 Task: Use Warp Engineering 03 Effect in this video Movie B.mp4
Action: Mouse pressed left at (350, 161)
Screenshot: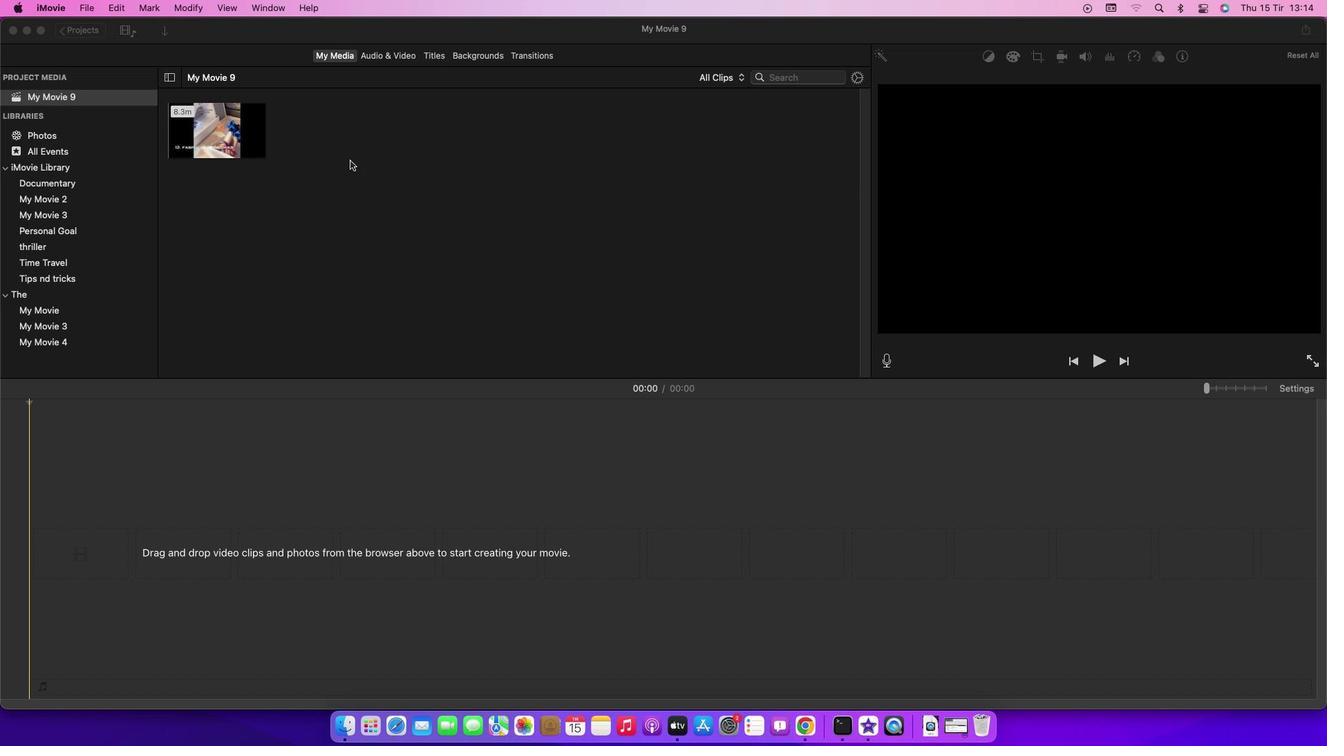 
Action: Mouse moved to (206, 129)
Screenshot: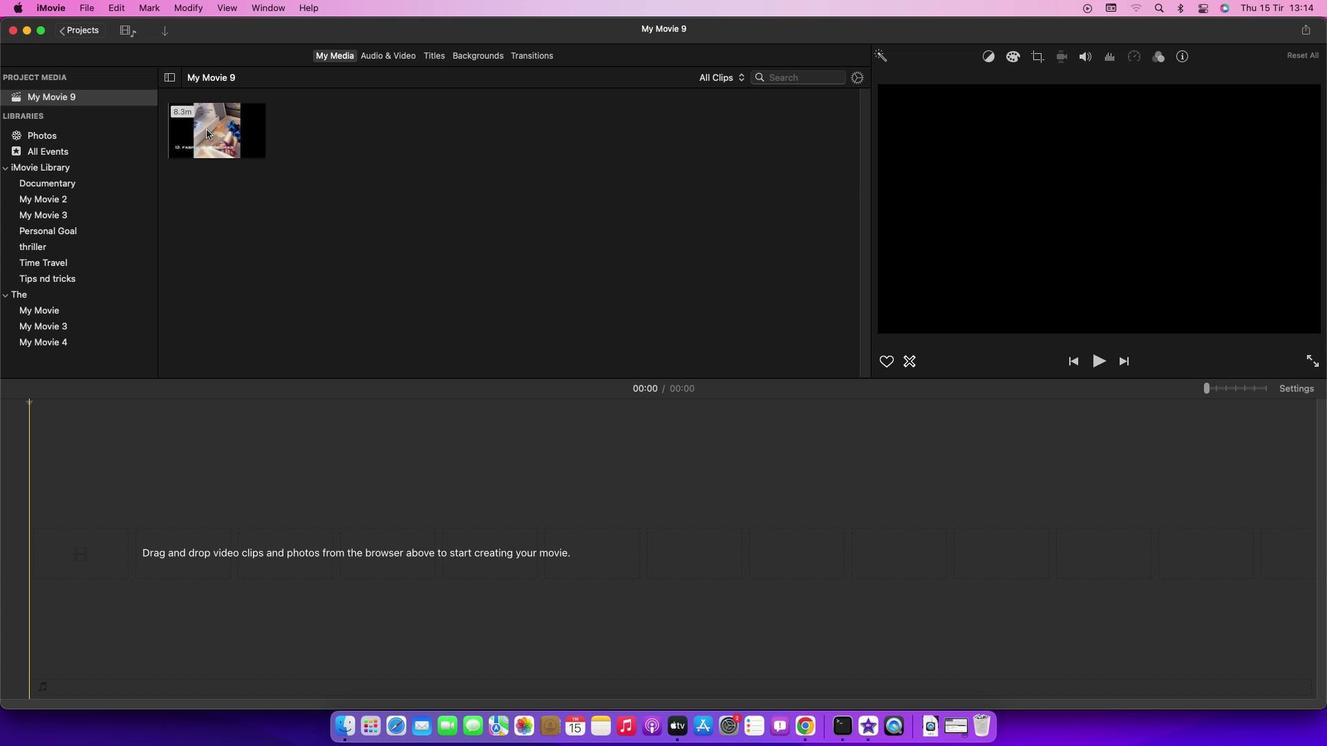 
Action: Mouse pressed left at (206, 129)
Screenshot: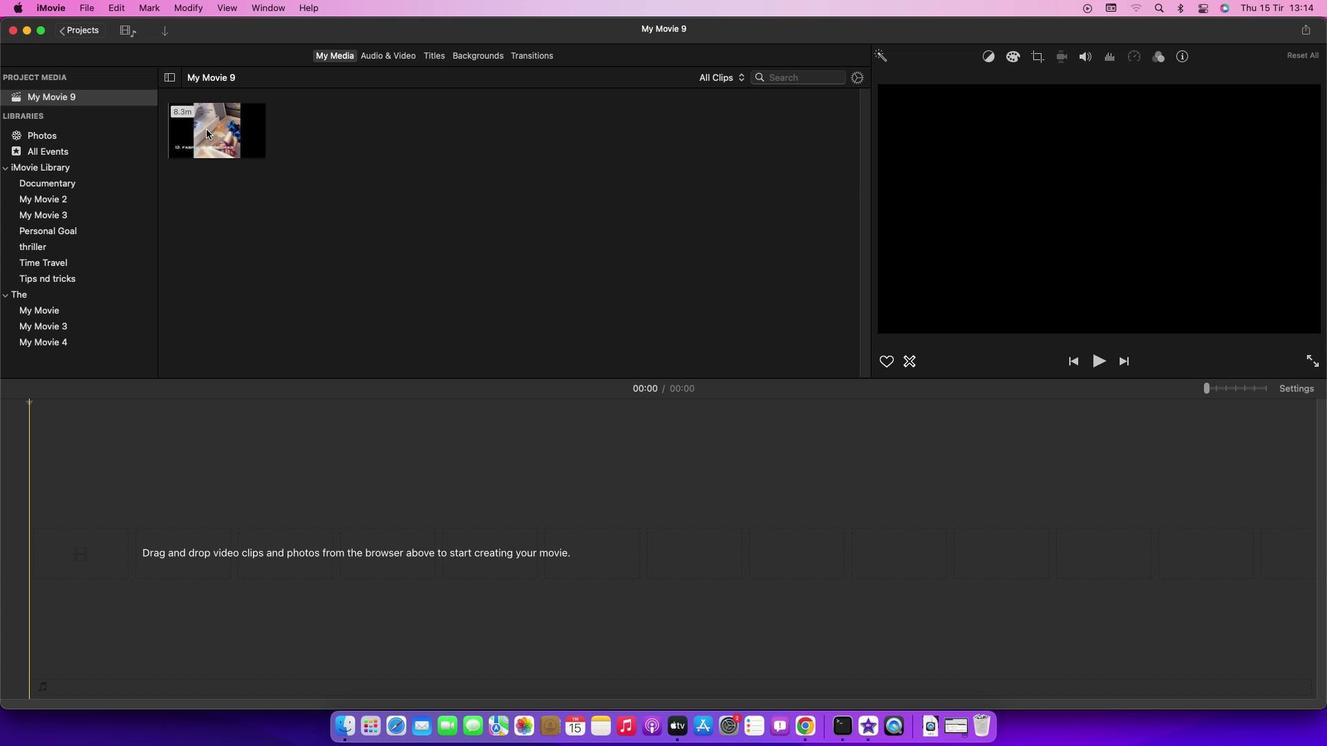 
Action: Mouse pressed left at (206, 129)
Screenshot: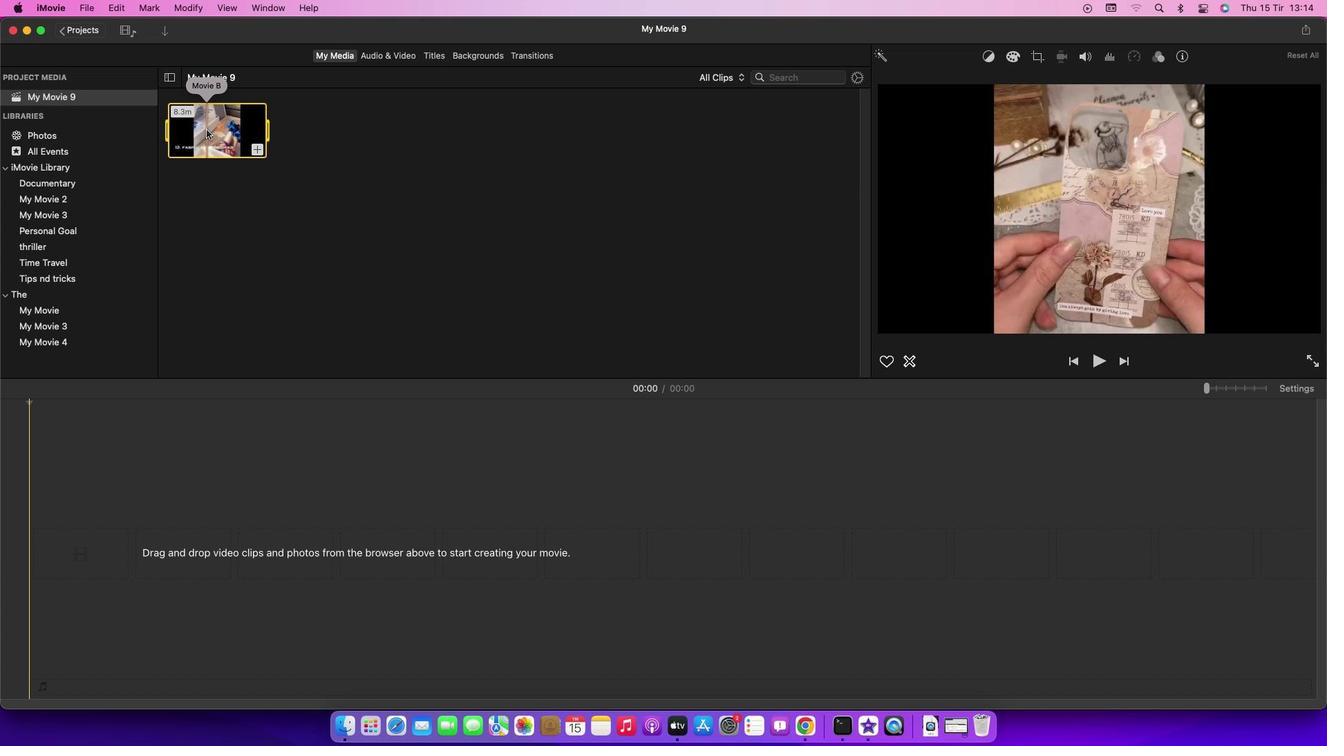 
Action: Mouse moved to (389, 52)
Screenshot: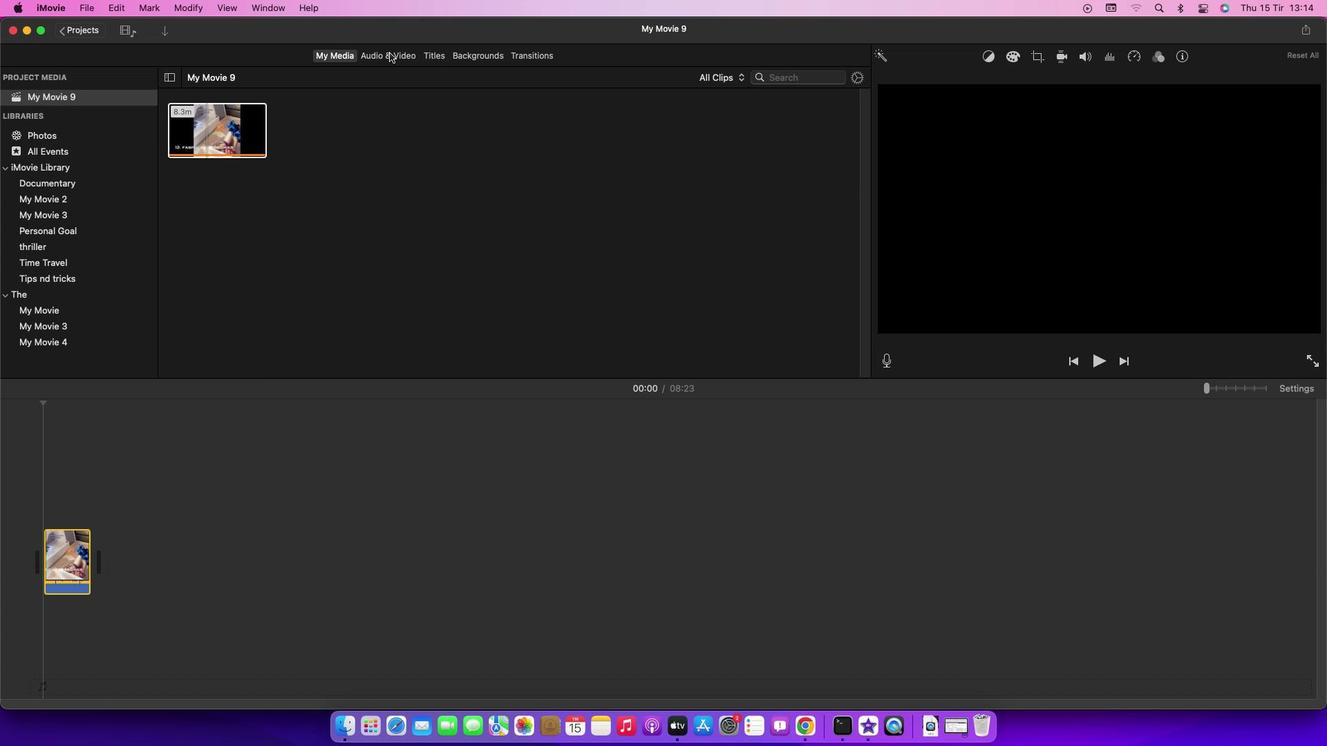 
Action: Mouse pressed left at (389, 52)
Screenshot: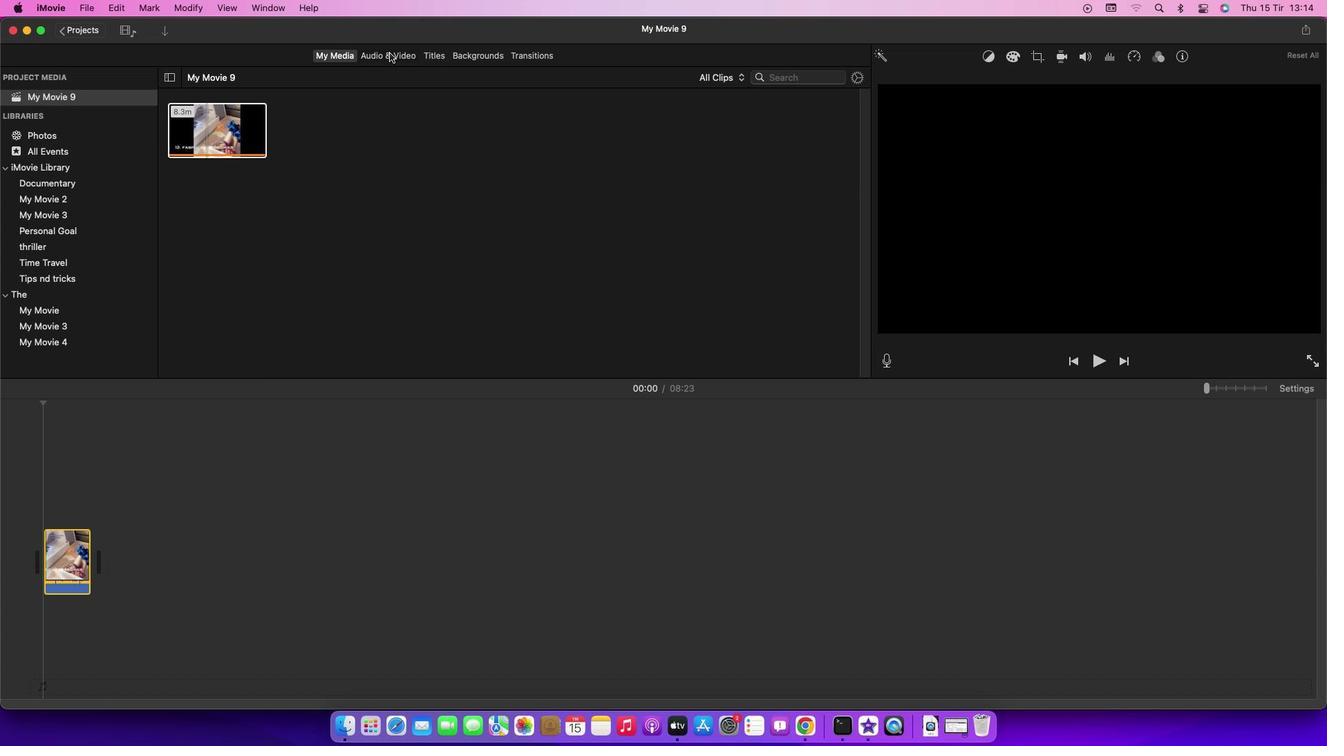 
Action: Mouse moved to (78, 132)
Screenshot: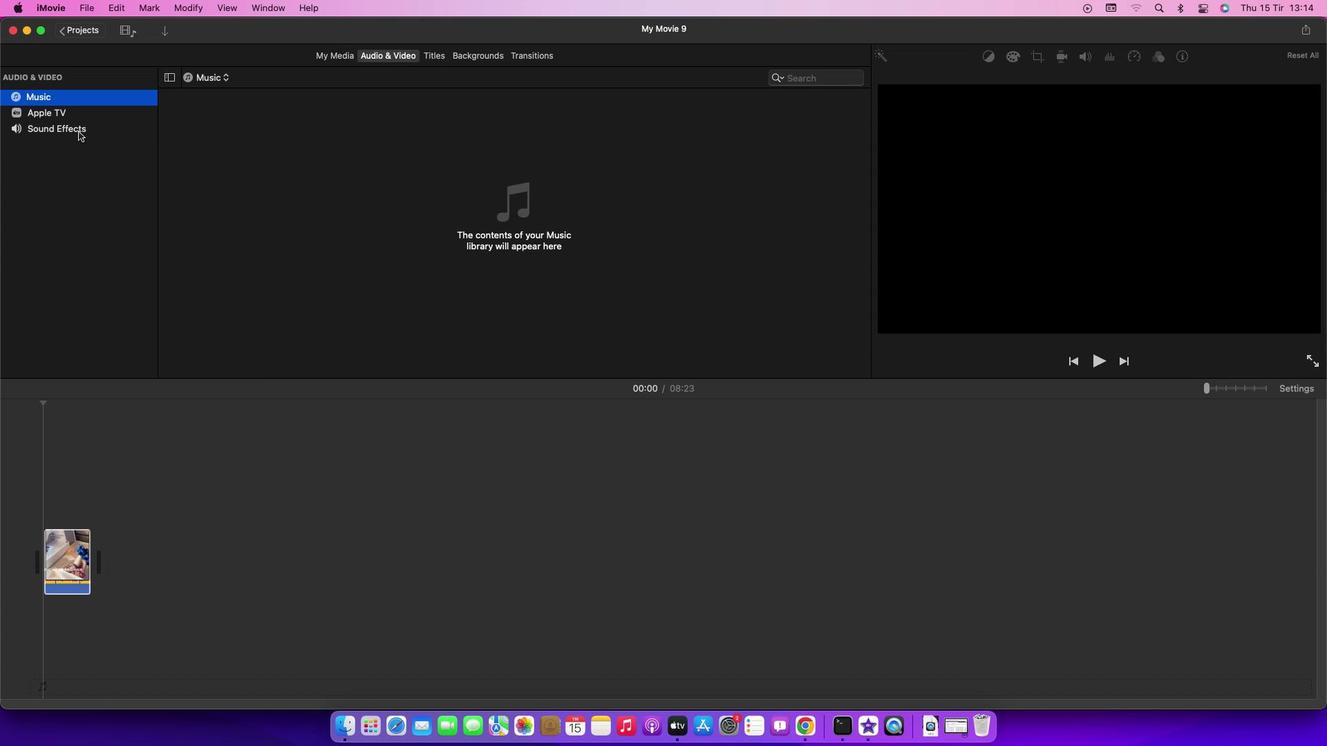 
Action: Mouse pressed left at (78, 132)
Screenshot: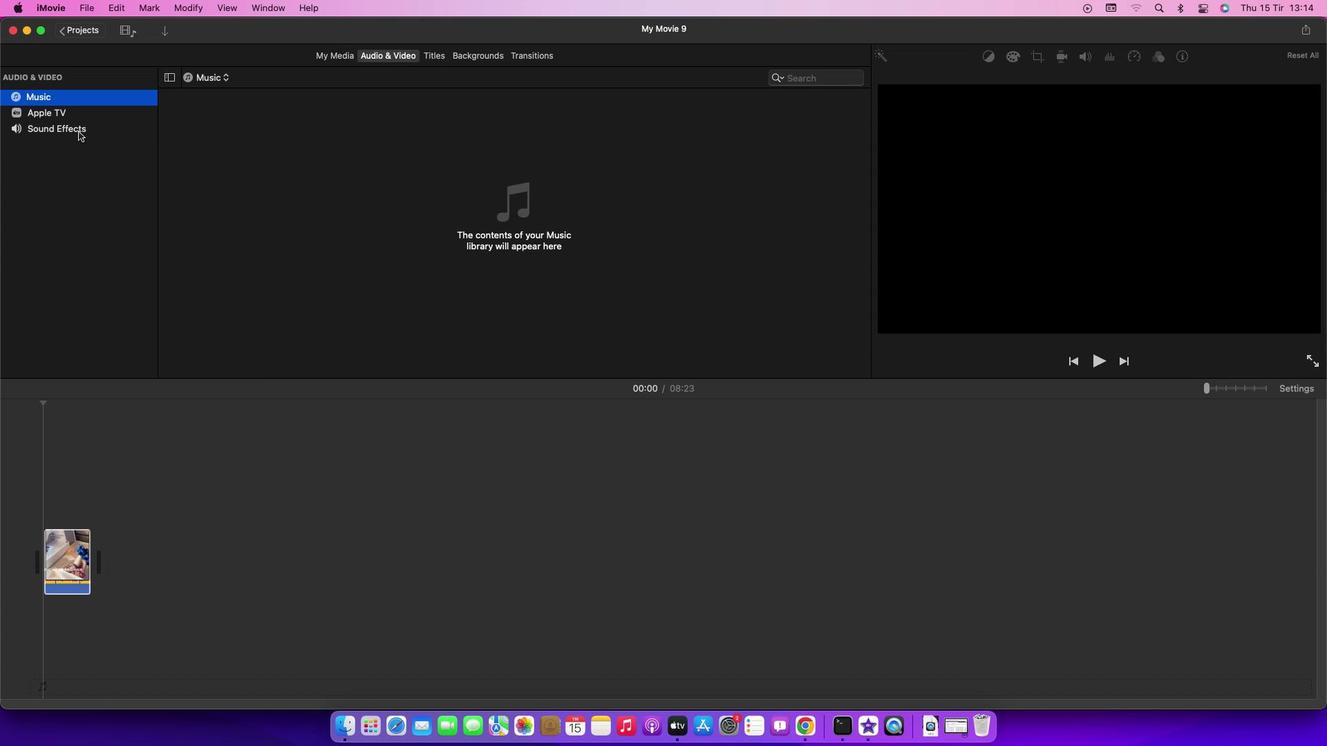 
Action: Mouse moved to (274, 294)
Screenshot: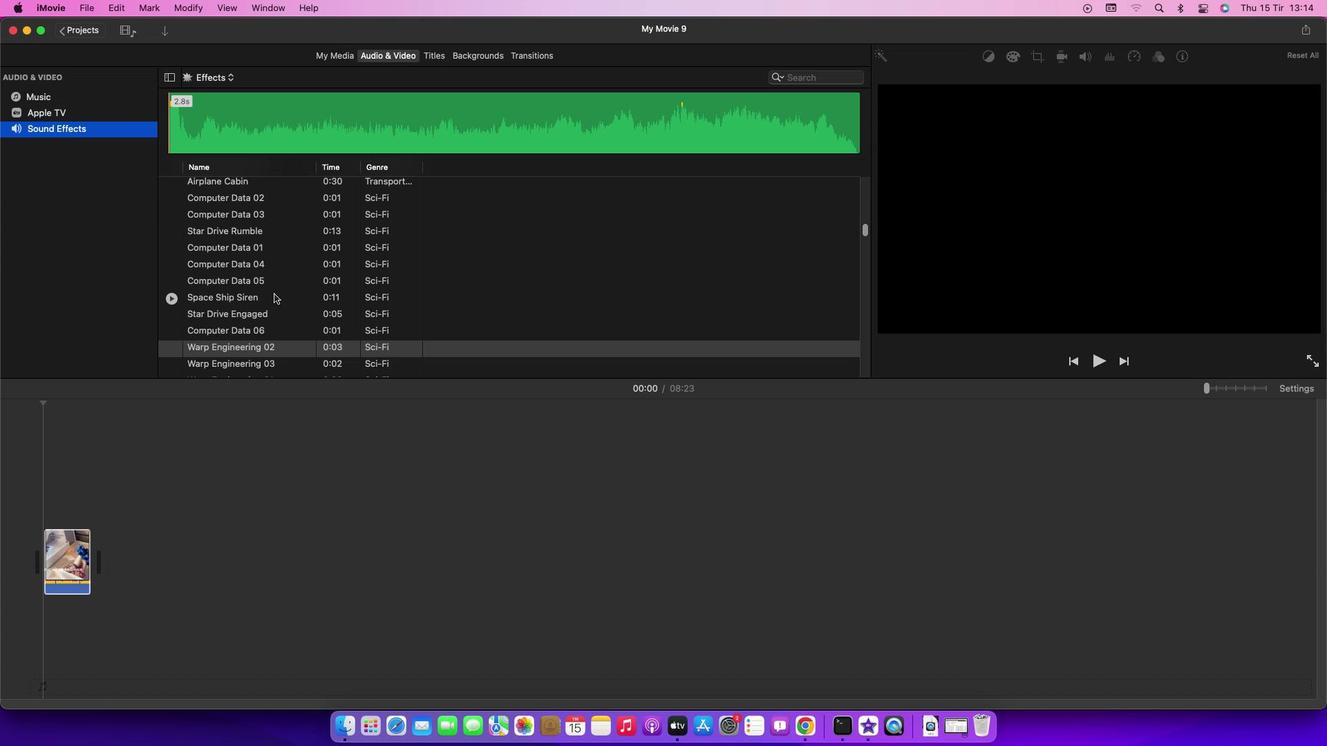 
Action: Mouse scrolled (274, 294) with delta (0, 0)
Screenshot: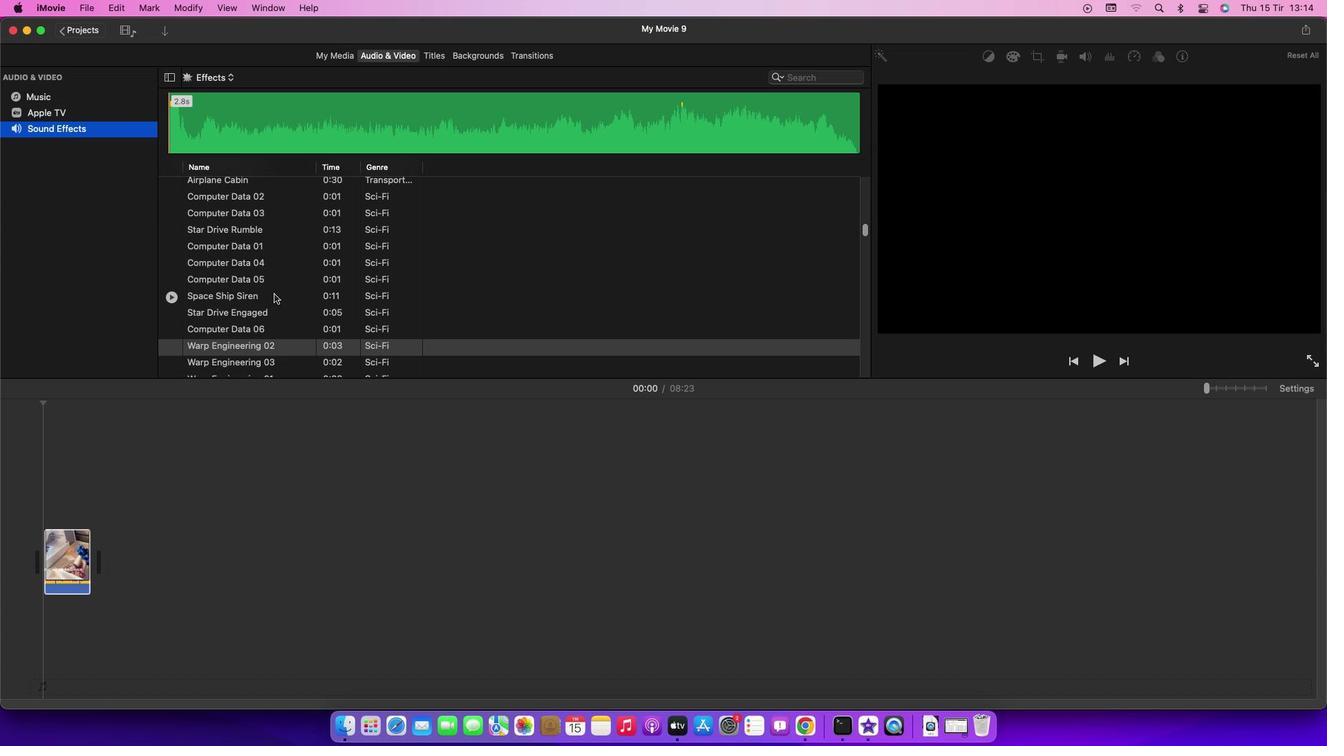
Action: Mouse scrolled (274, 294) with delta (0, 0)
Screenshot: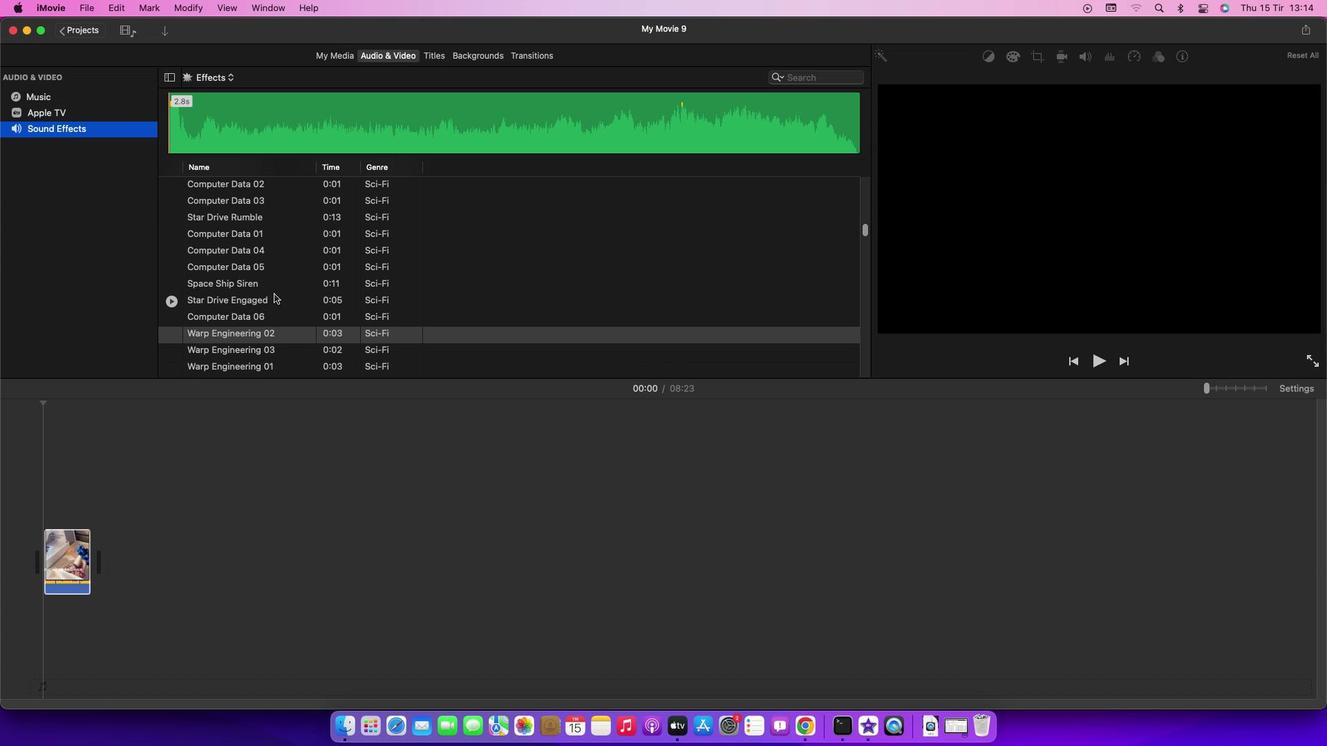 
Action: Mouse scrolled (274, 294) with delta (0, 0)
Screenshot: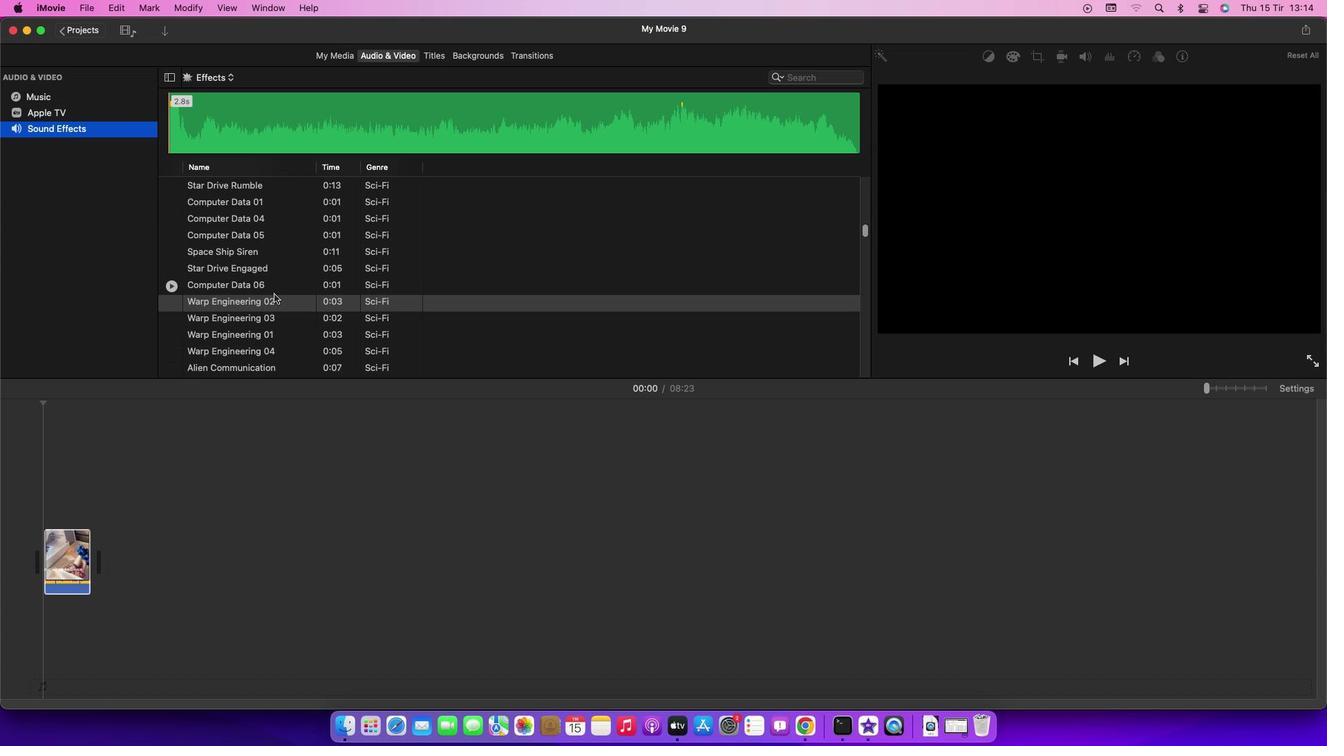 
Action: Mouse moved to (243, 315)
Screenshot: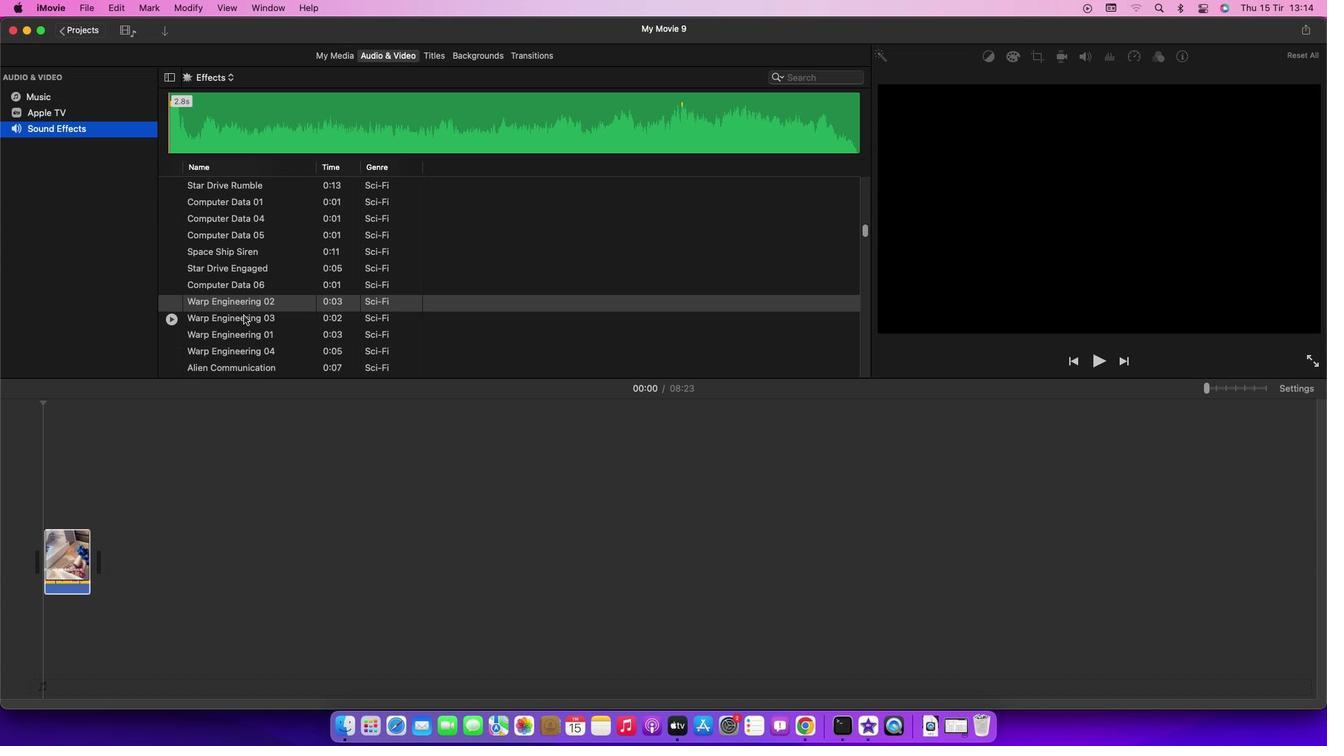 
Action: Mouse pressed left at (243, 315)
Screenshot: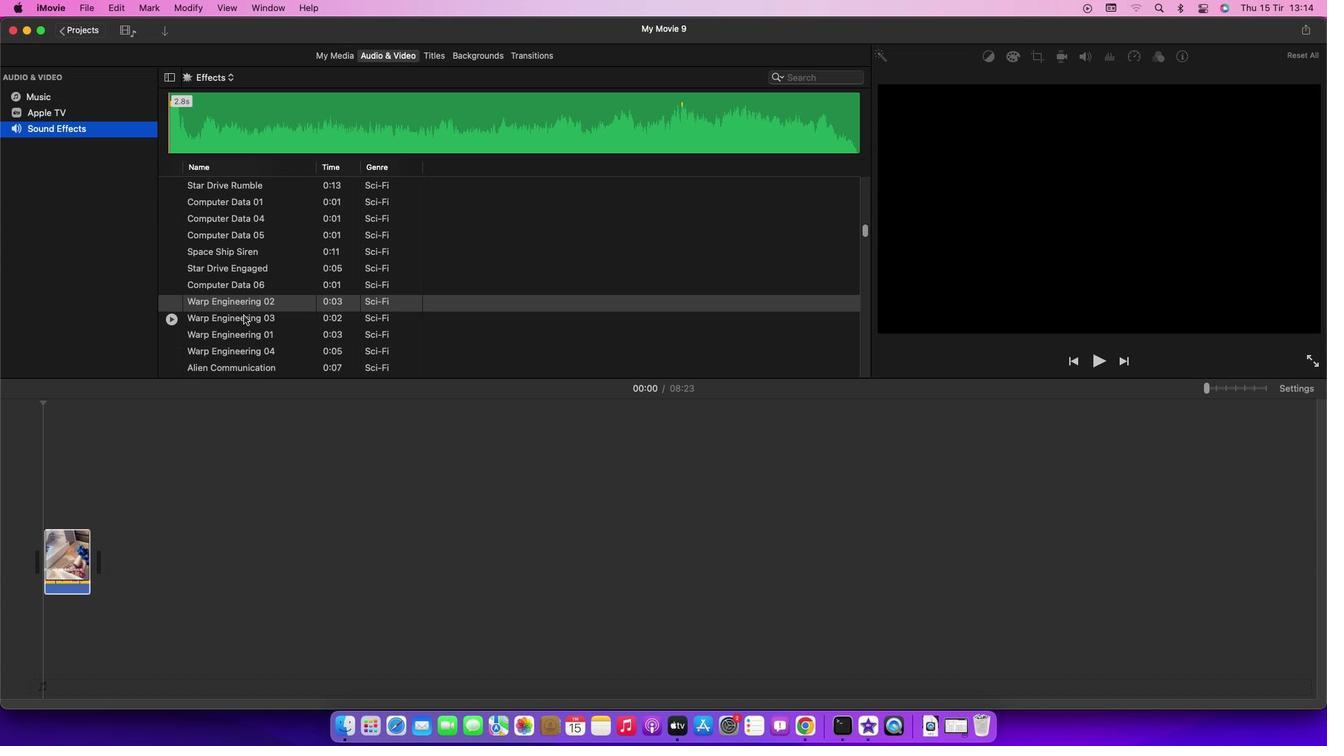 
Action: Mouse moved to (241, 316)
Screenshot: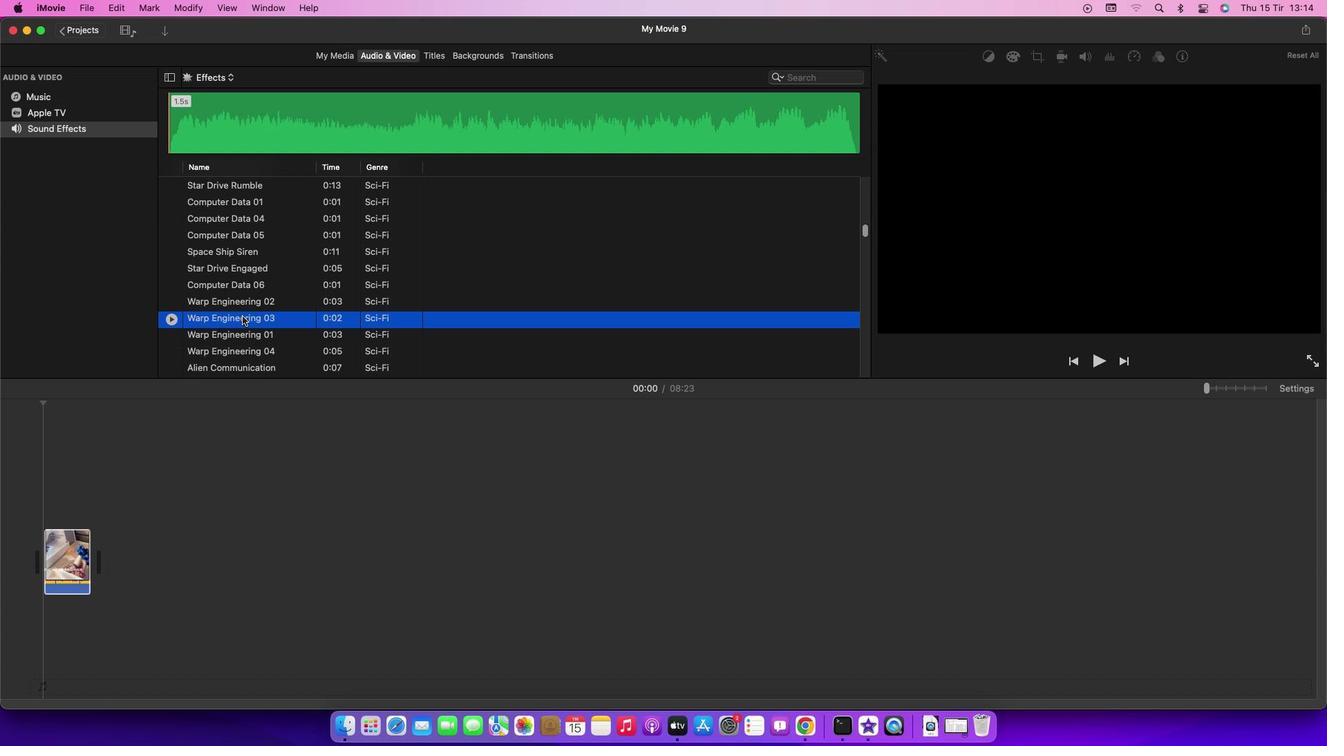 
Action: Mouse pressed left at (241, 316)
Screenshot: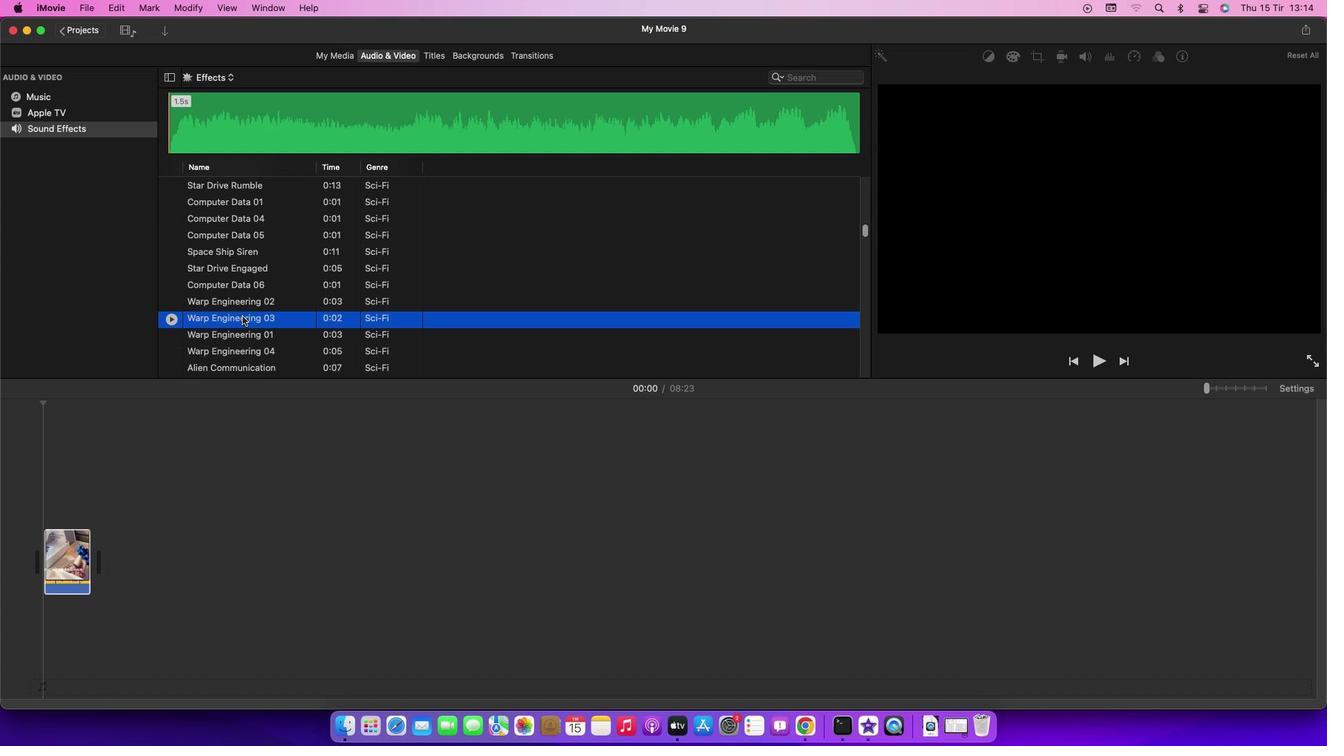 
Action: Mouse moved to (366, 524)
Screenshot: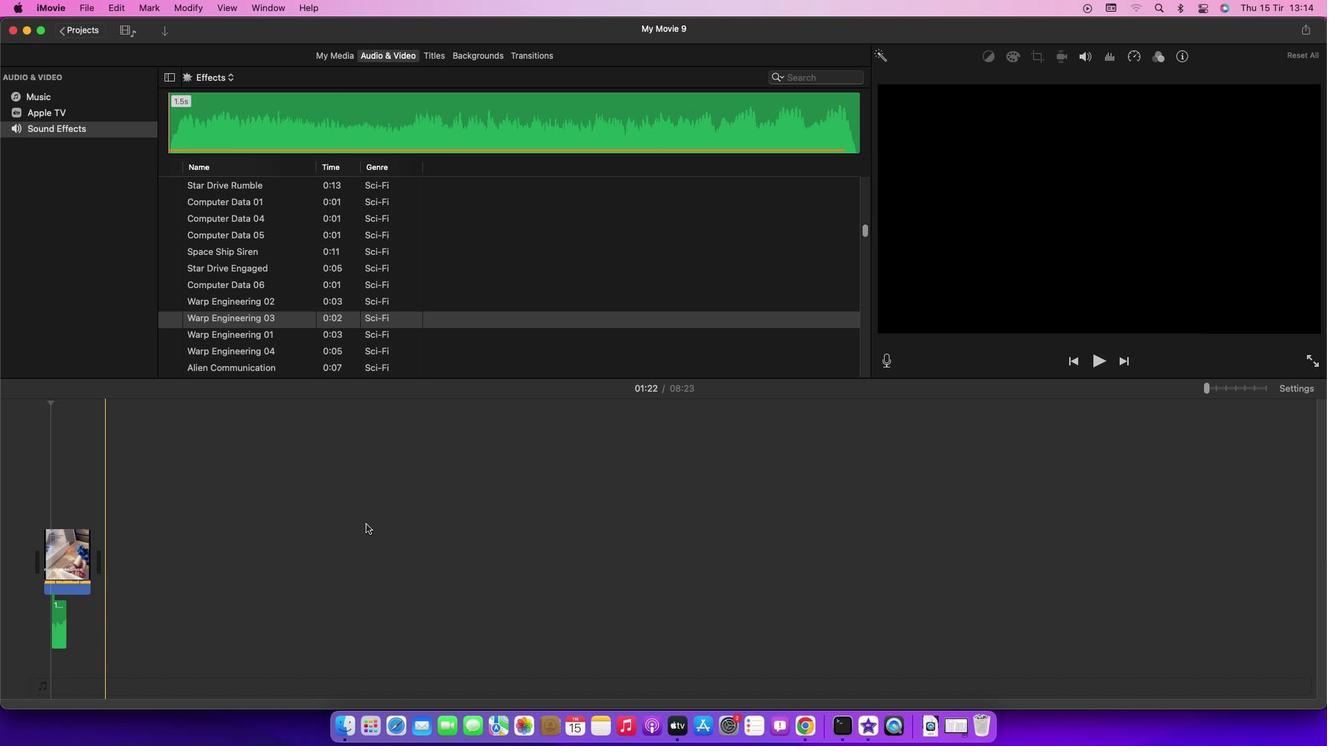
